 Task: Look for products in the category "Pink Wine" from Mundaka only.
Action: Mouse moved to (656, 248)
Screenshot: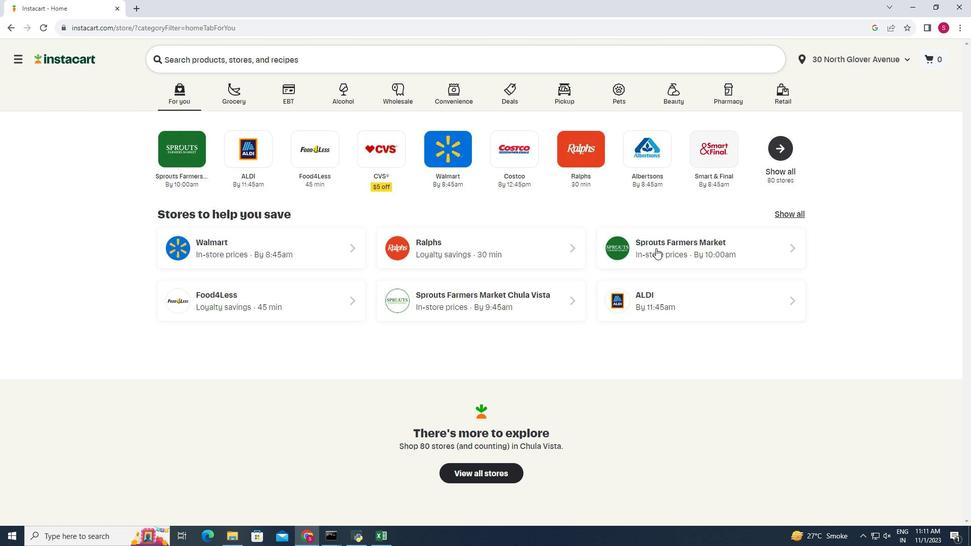 
Action: Mouse pressed left at (656, 248)
Screenshot: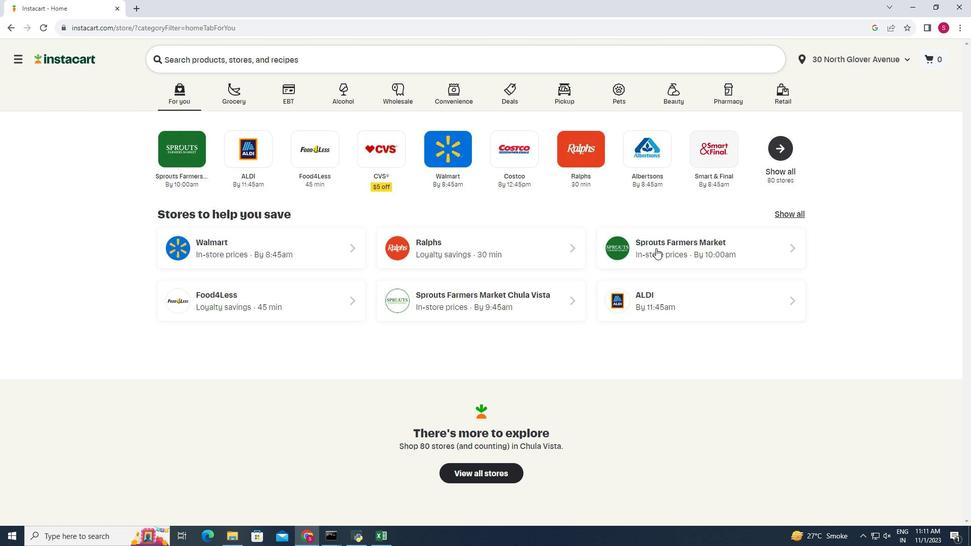 
Action: Mouse moved to (75, 488)
Screenshot: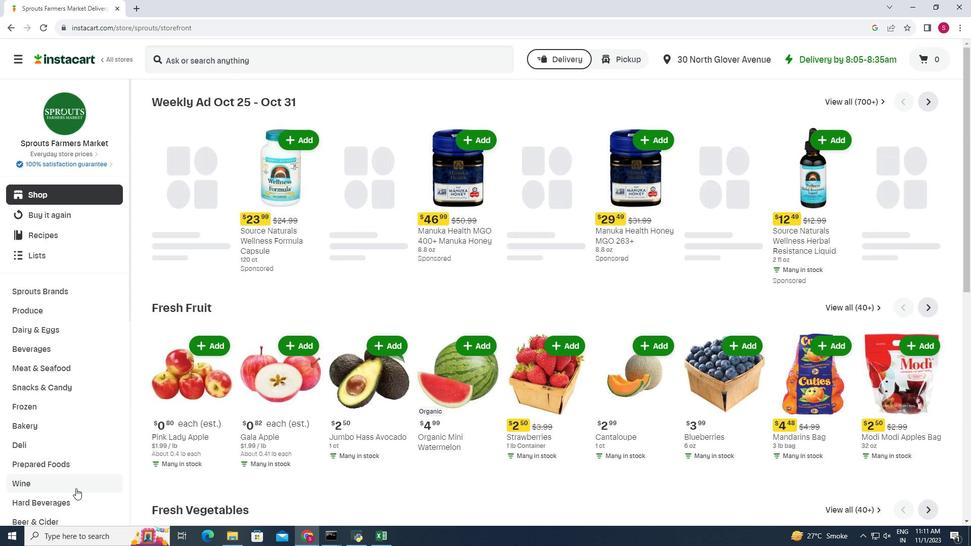 
Action: Mouse pressed left at (75, 488)
Screenshot: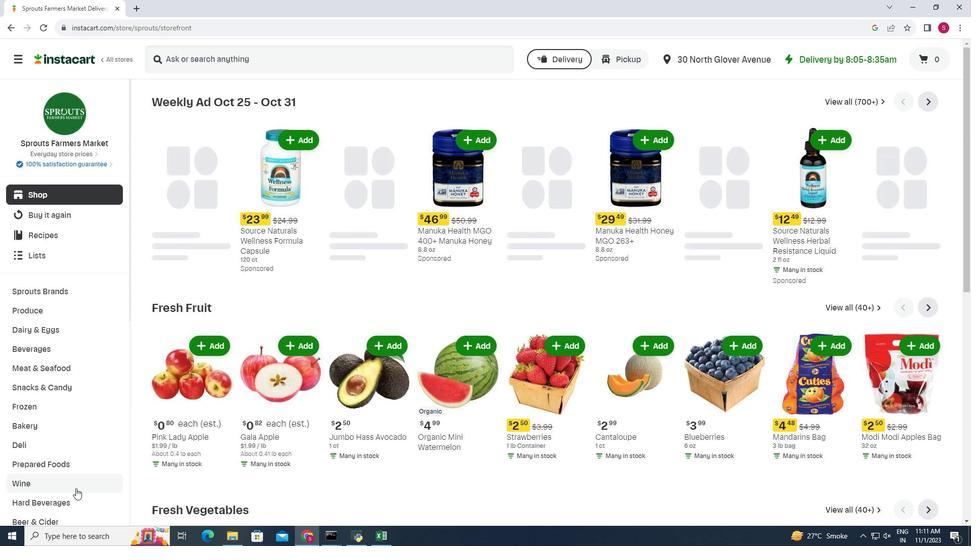 
Action: Mouse moved to (443, 125)
Screenshot: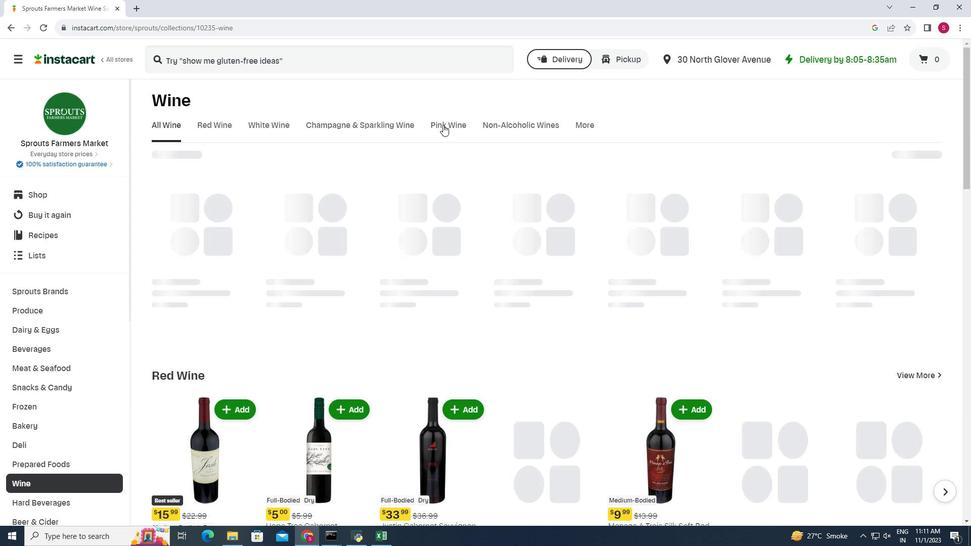 
Action: Mouse pressed left at (443, 125)
Screenshot: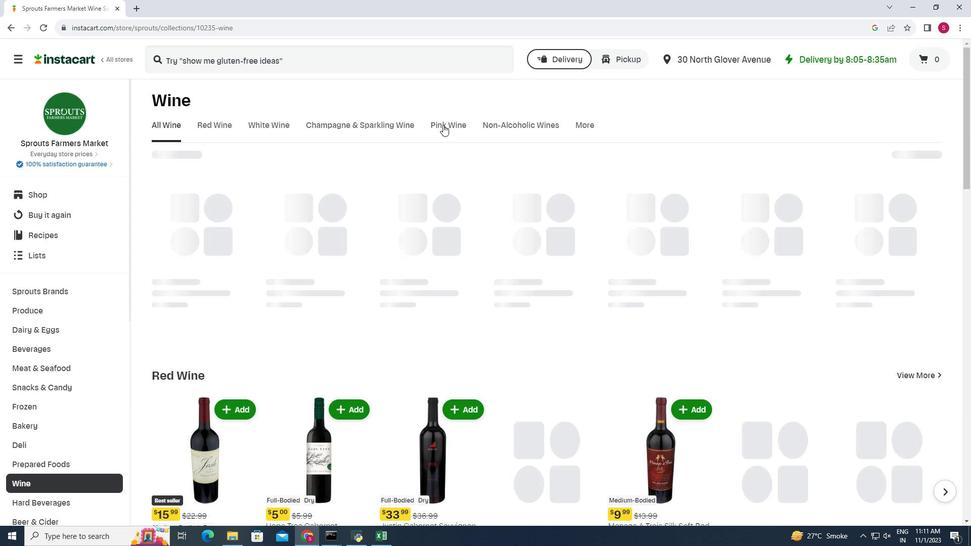 
Action: Mouse moved to (244, 158)
Screenshot: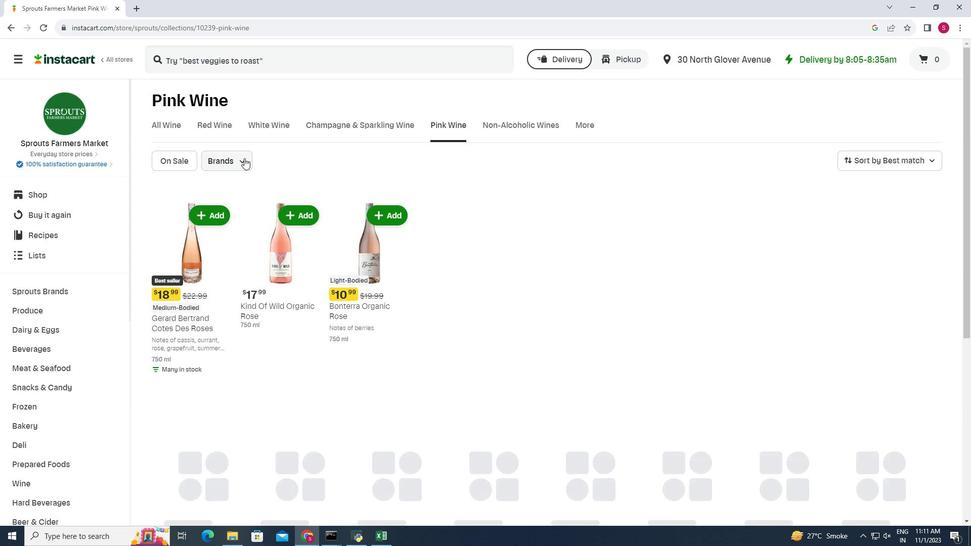 
Action: Mouse pressed left at (244, 158)
Screenshot: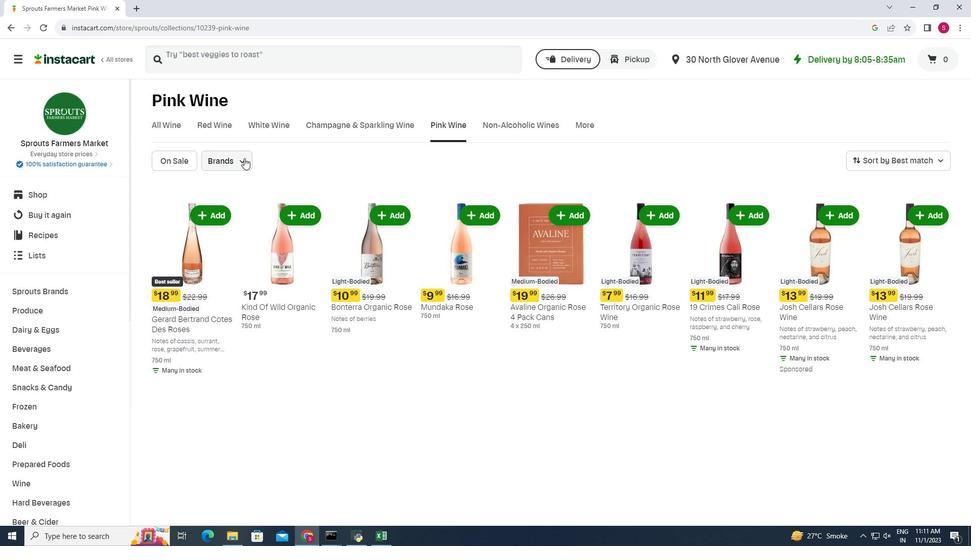 
Action: Mouse moved to (262, 194)
Screenshot: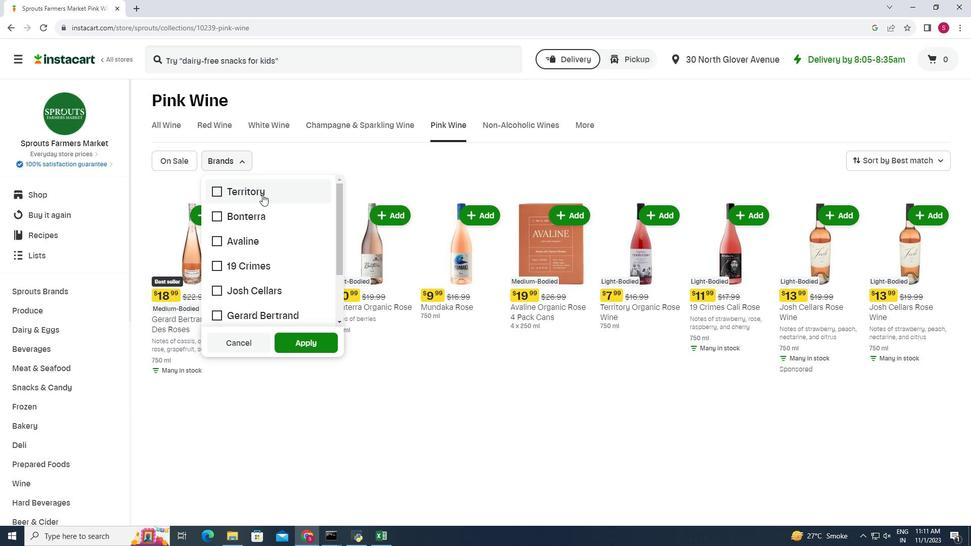 
Action: Mouse scrolled (262, 194) with delta (0, 0)
Screenshot: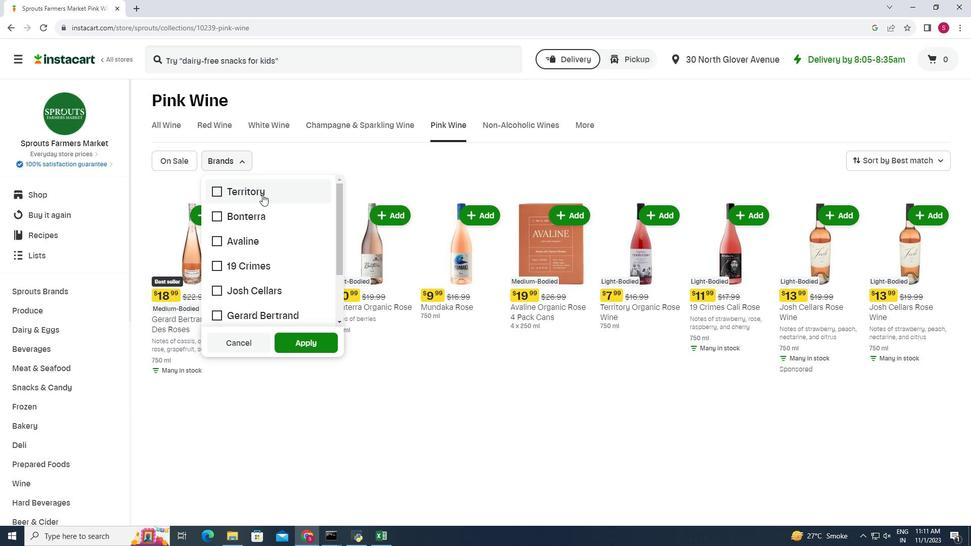 
Action: Mouse moved to (243, 284)
Screenshot: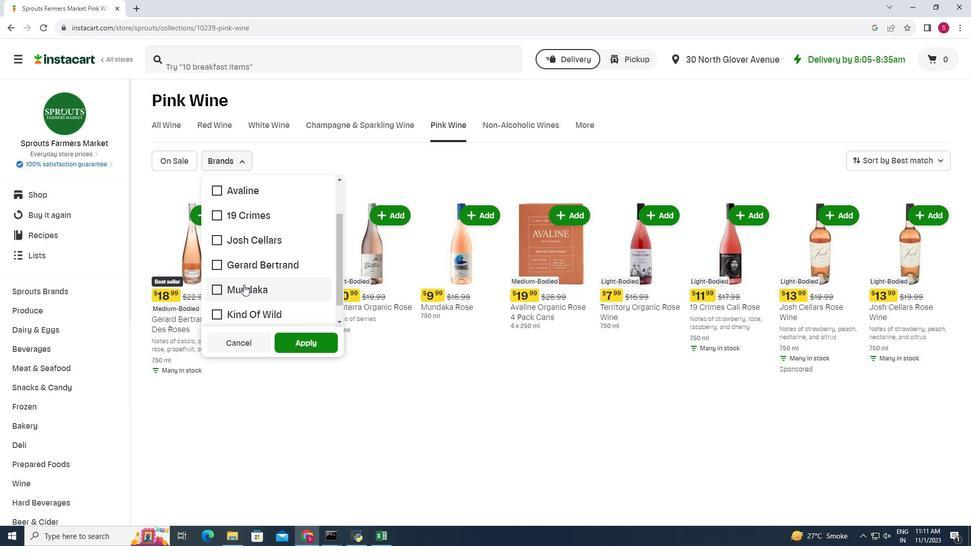 
Action: Mouse pressed left at (243, 284)
Screenshot: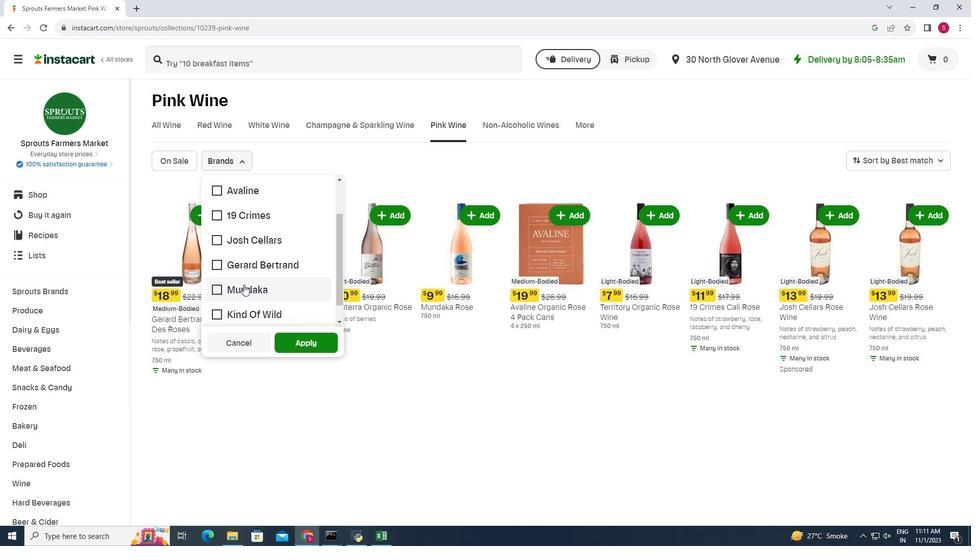 
Action: Mouse moved to (295, 338)
Screenshot: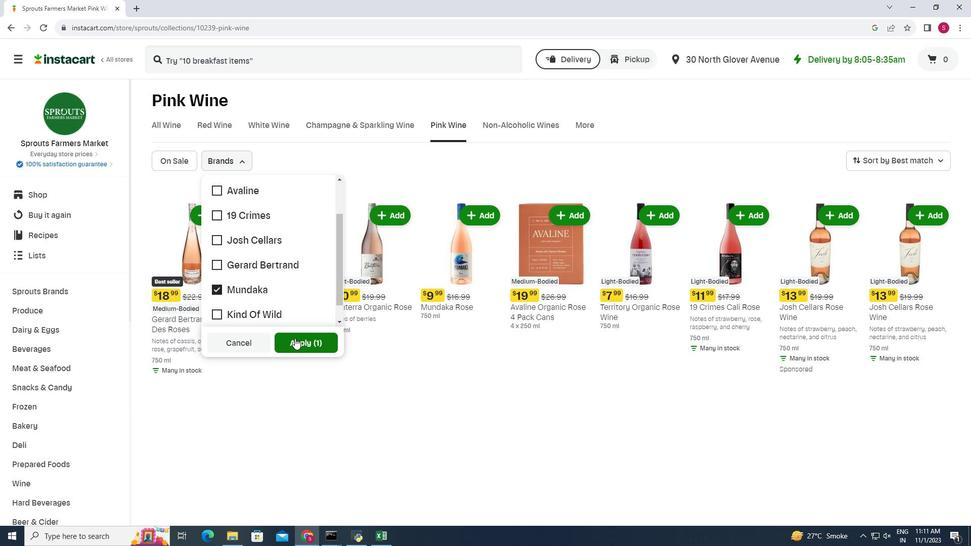 
Action: Mouse pressed left at (295, 338)
Screenshot: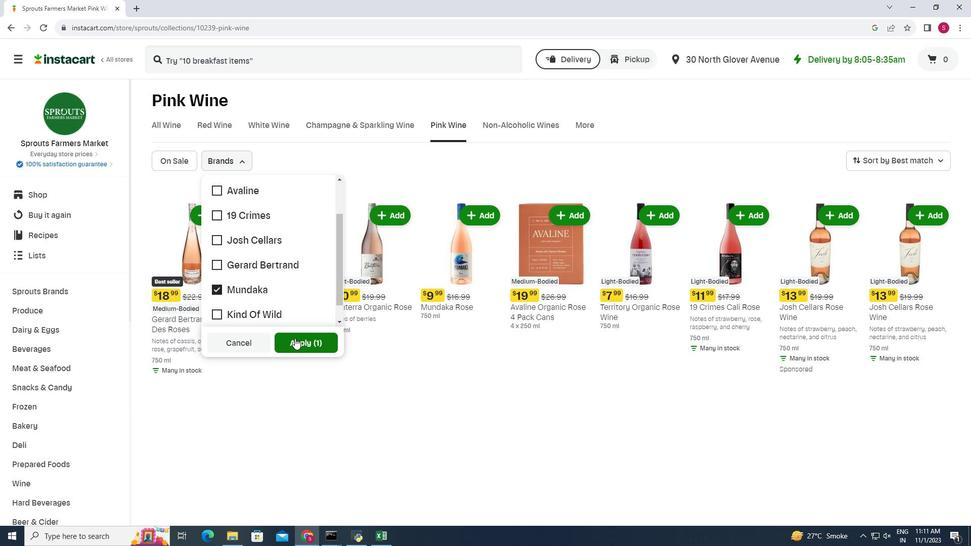 
Action: Mouse moved to (508, 298)
Screenshot: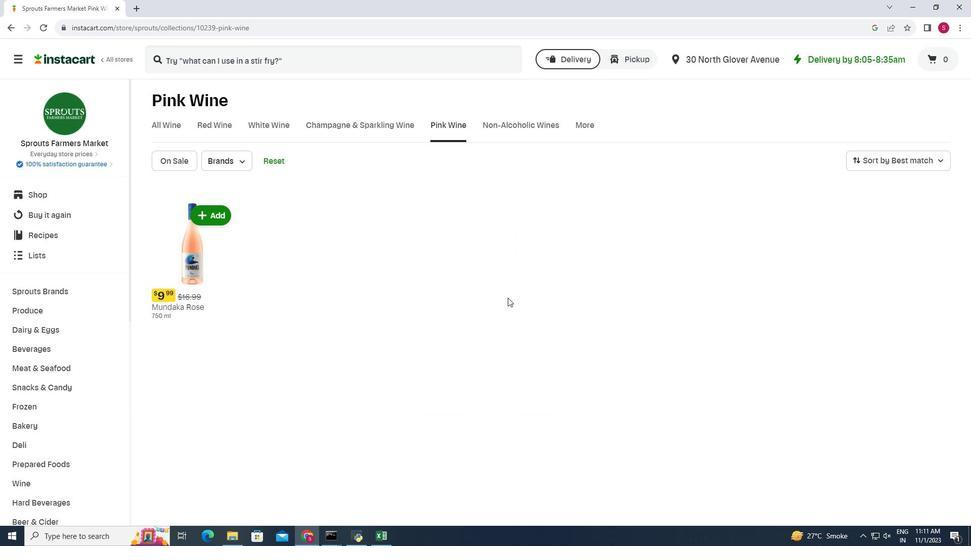 
Action: Mouse scrolled (508, 297) with delta (0, 0)
Screenshot: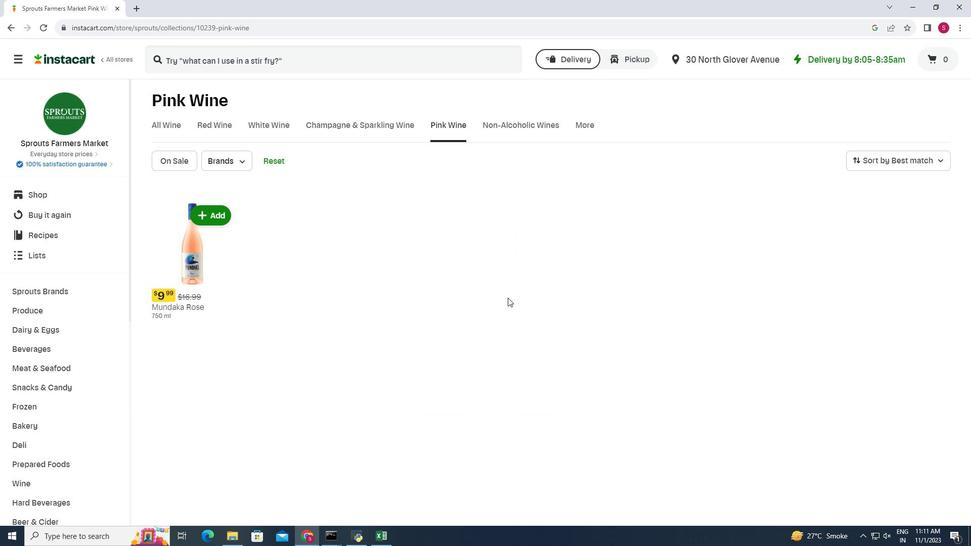 
Action: Mouse scrolled (508, 297) with delta (0, 0)
Screenshot: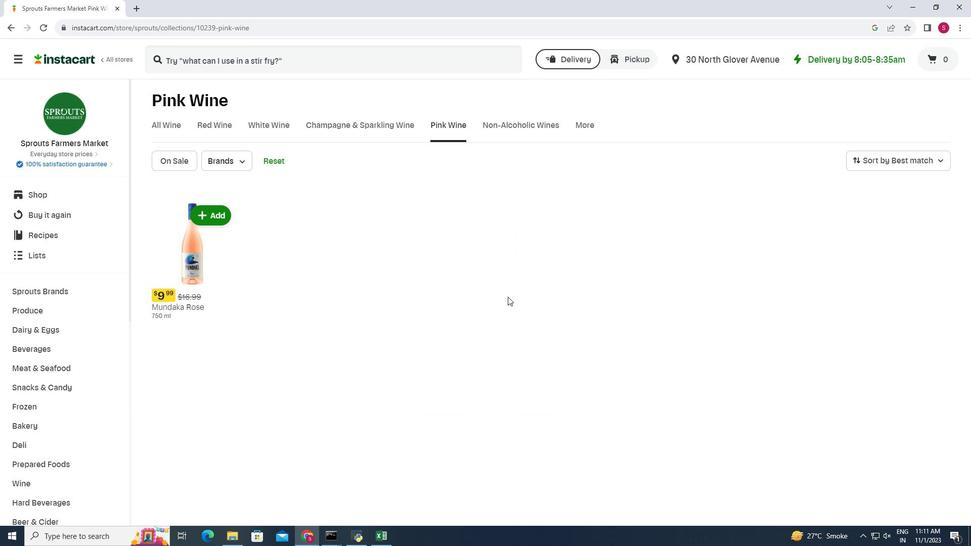 
Action: Mouse moved to (498, 289)
Screenshot: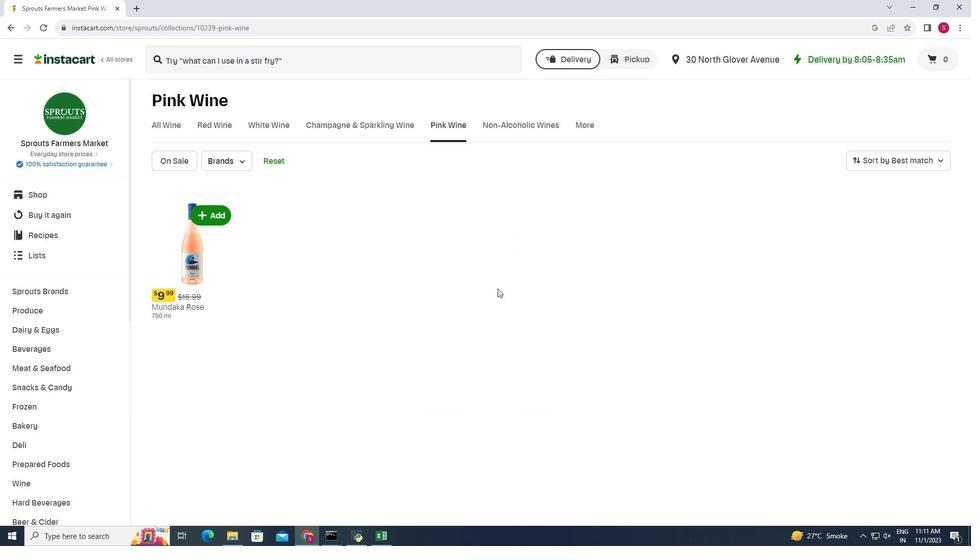 
